 Task: In the  document Mswordfile.docx Insert the command  'Viewing'Email the file to   'softage.10@softage.net', with message attached Time-Sensitive: I kindly ask you to go through the email I've sent as soon as possible. and file type: RTF
Action: Mouse moved to (328, 444)
Screenshot: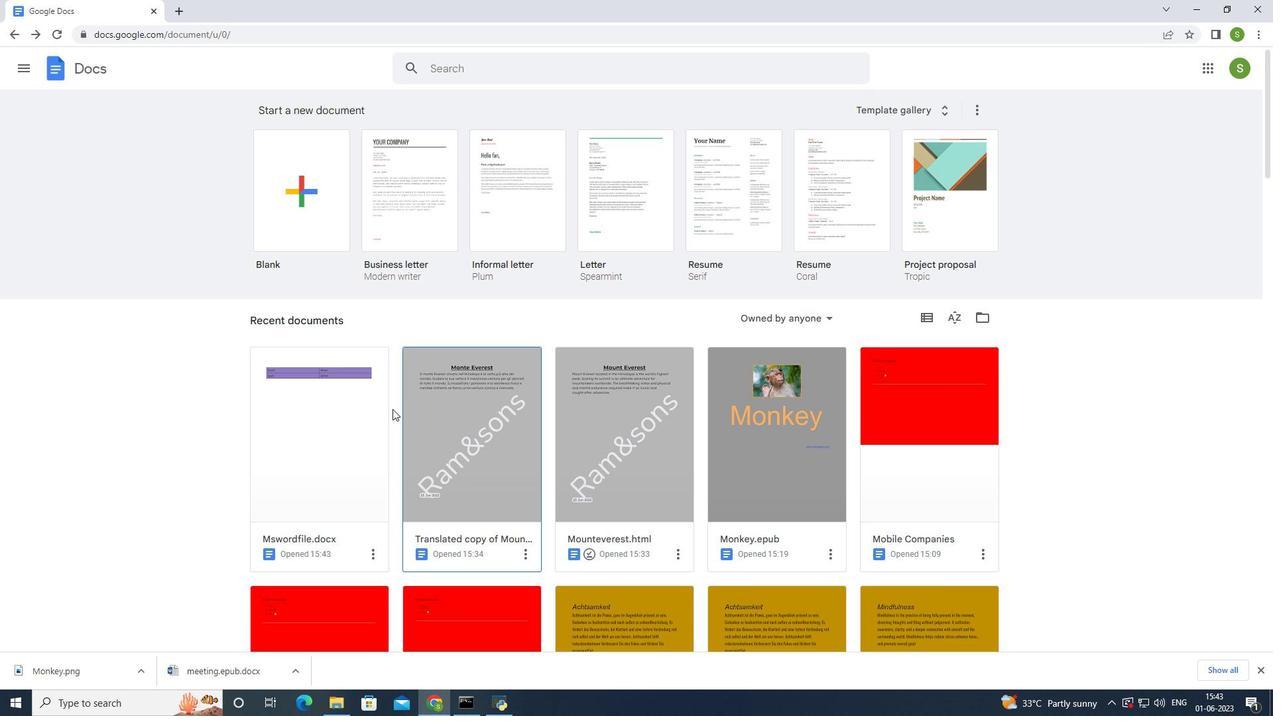 
Action: Mouse pressed left at (328, 444)
Screenshot: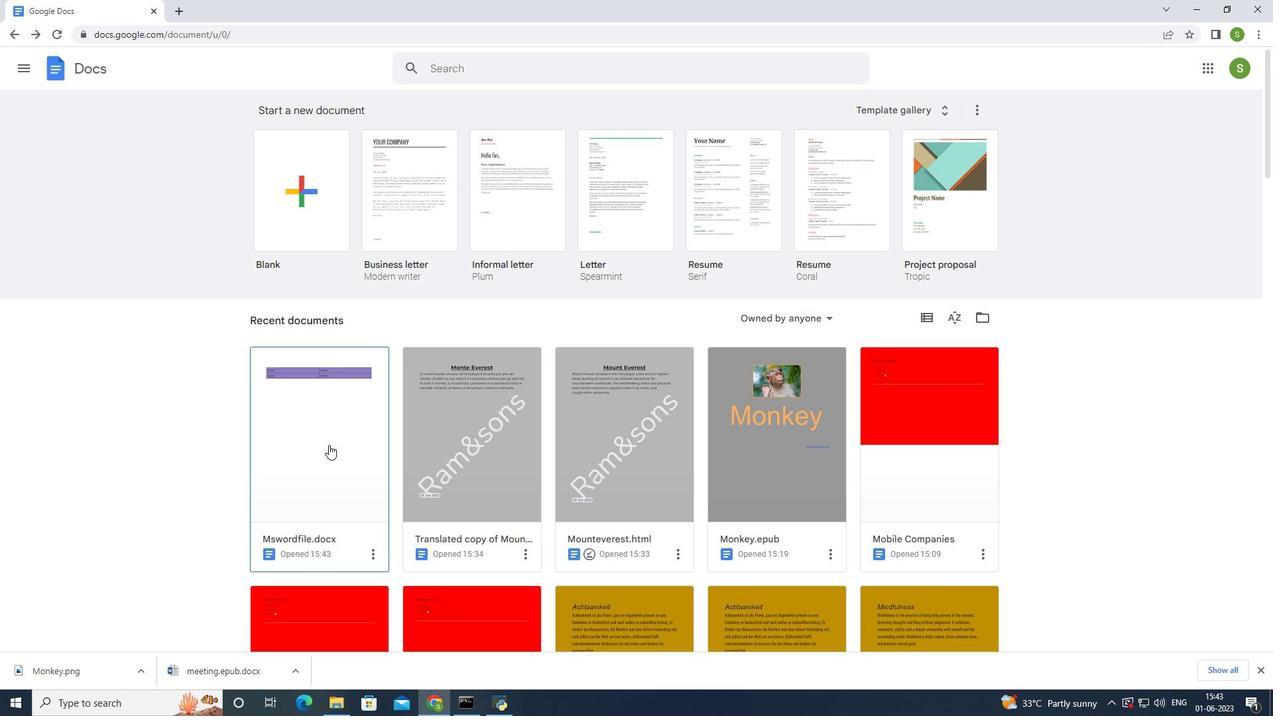 
Action: Mouse moved to (1200, 103)
Screenshot: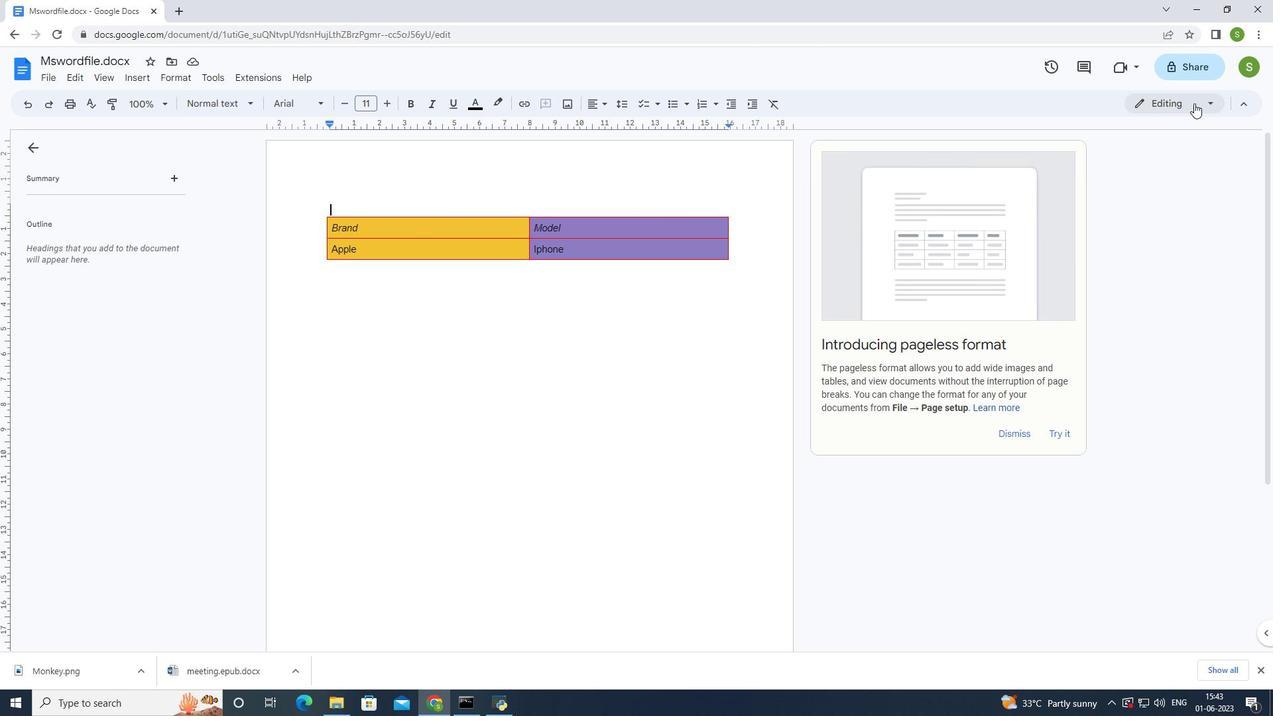 
Action: Mouse pressed left at (1200, 103)
Screenshot: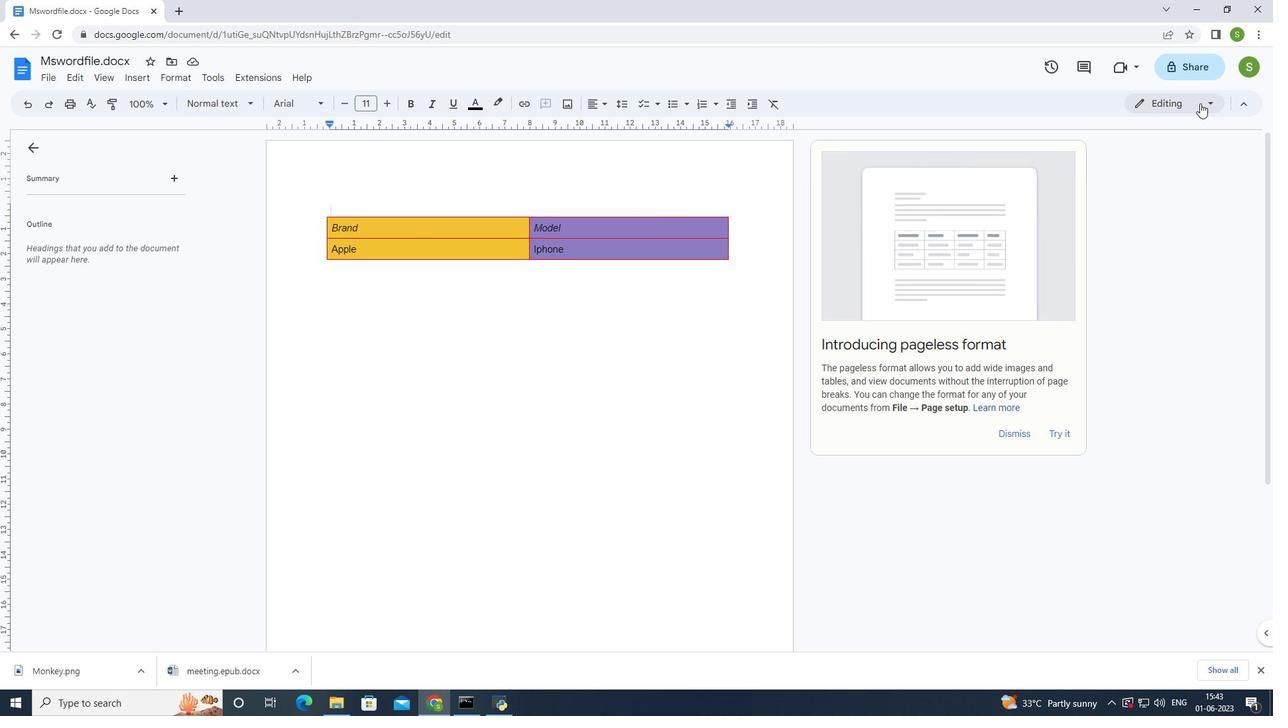 
Action: Mouse moved to (1127, 200)
Screenshot: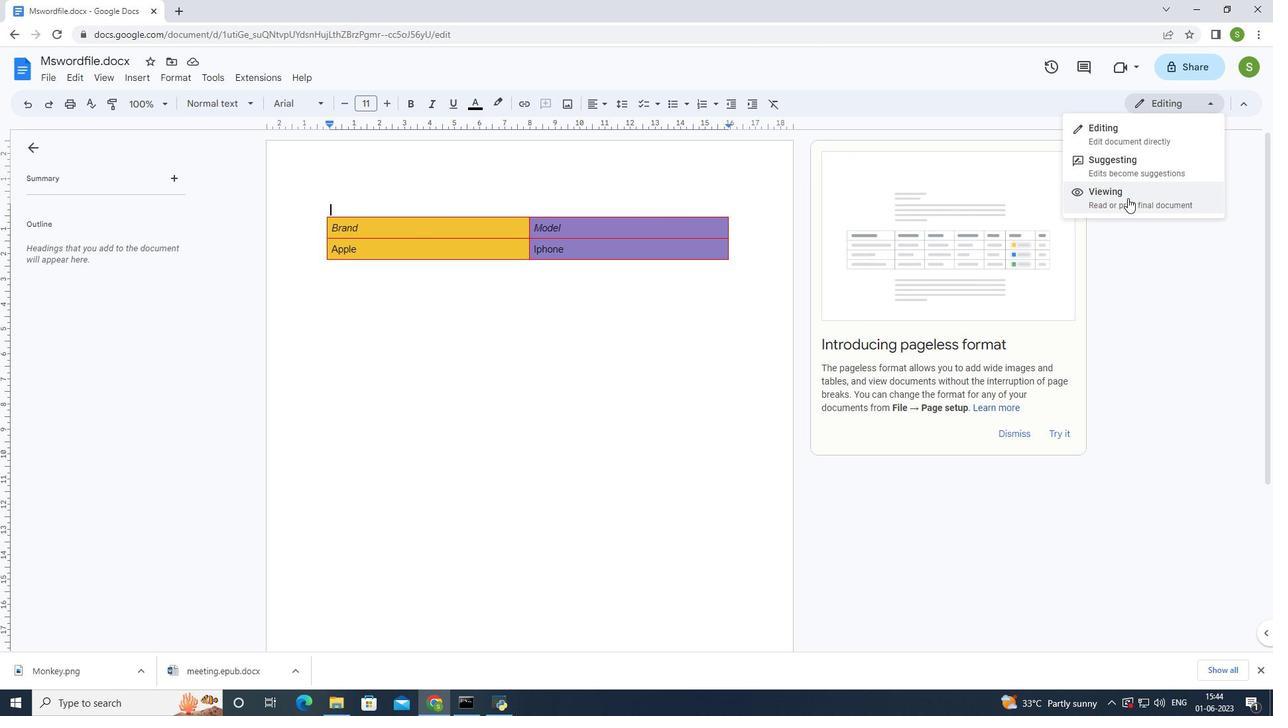 
Action: Mouse pressed left at (1127, 200)
Screenshot: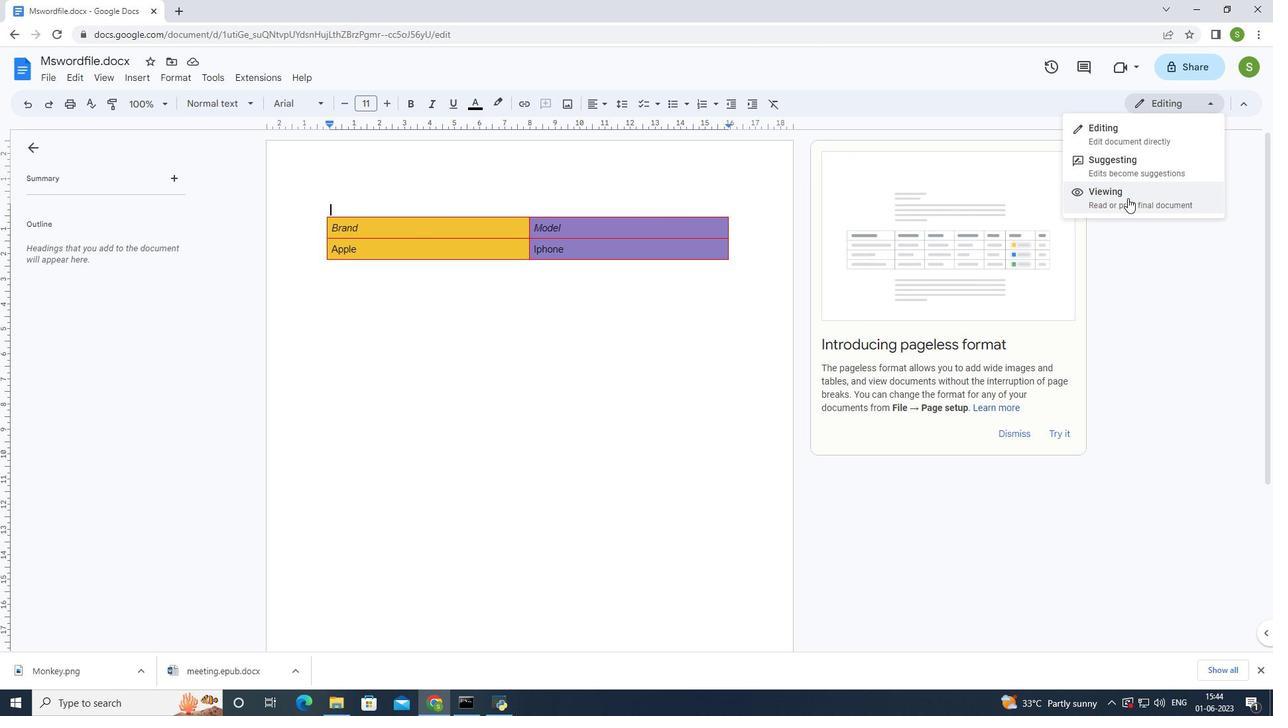 
Action: Mouse moved to (54, 78)
Screenshot: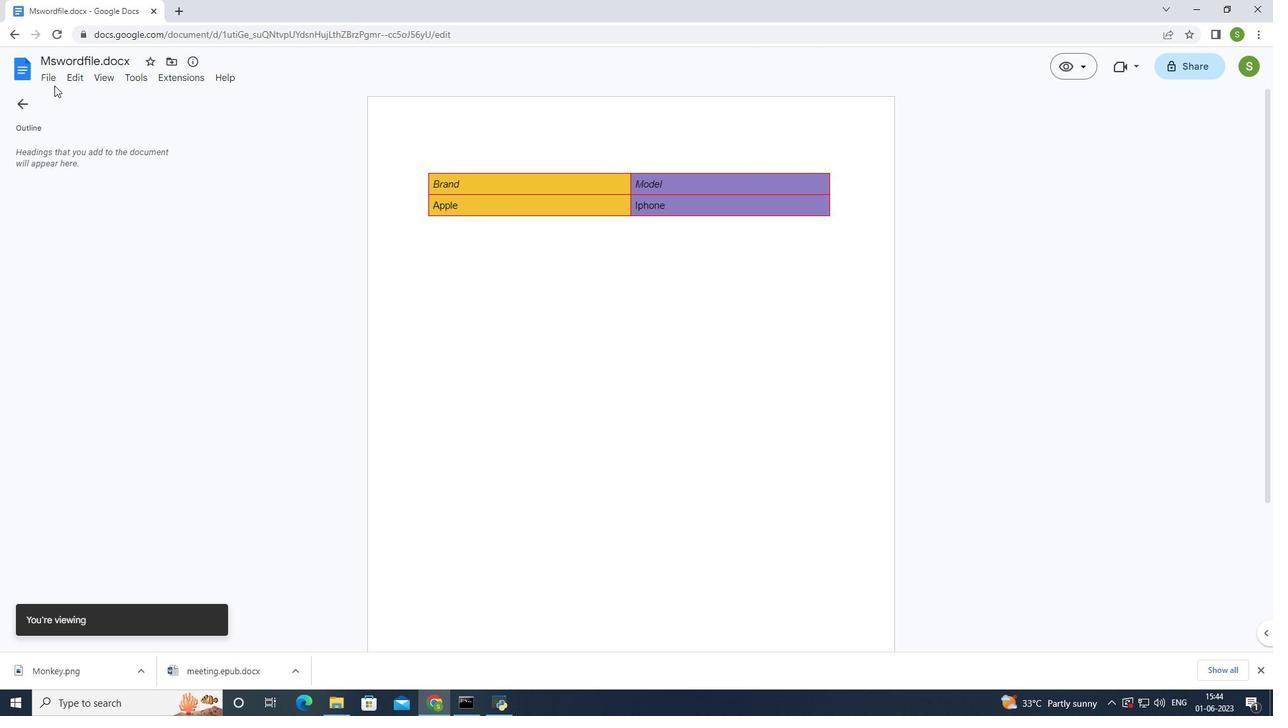 
Action: Mouse pressed left at (54, 78)
Screenshot: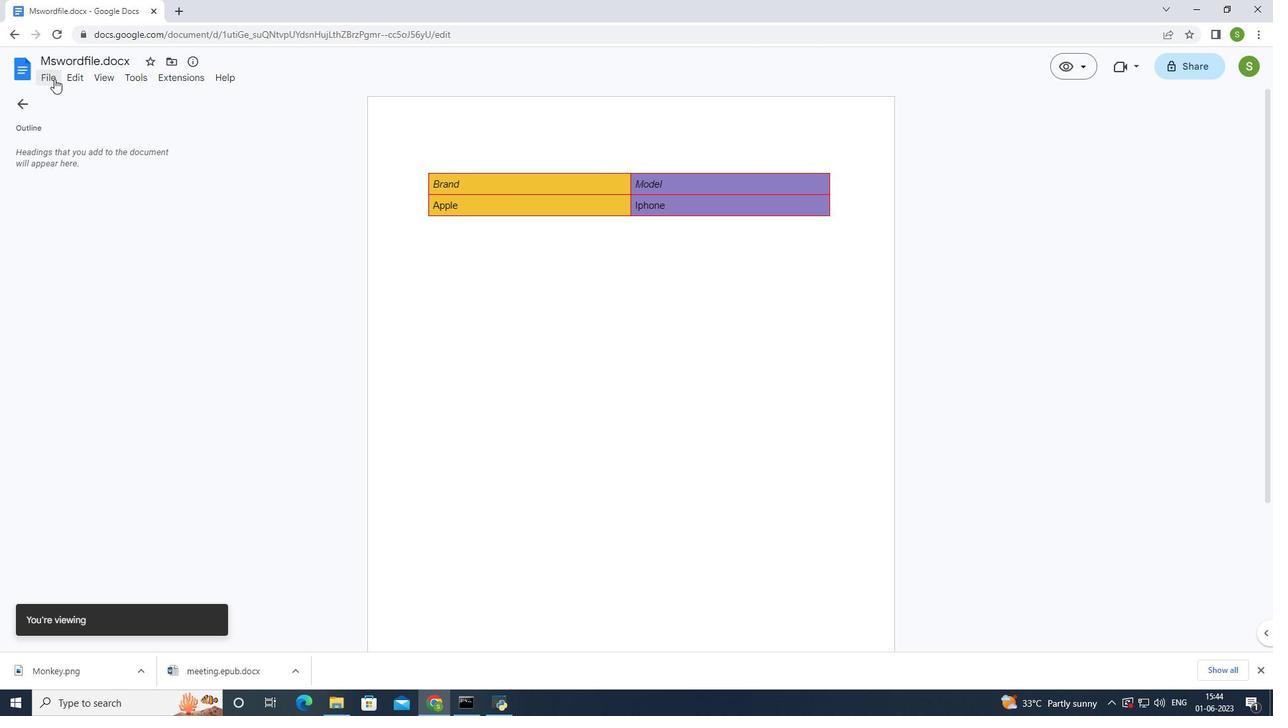 
Action: Mouse moved to (82, 194)
Screenshot: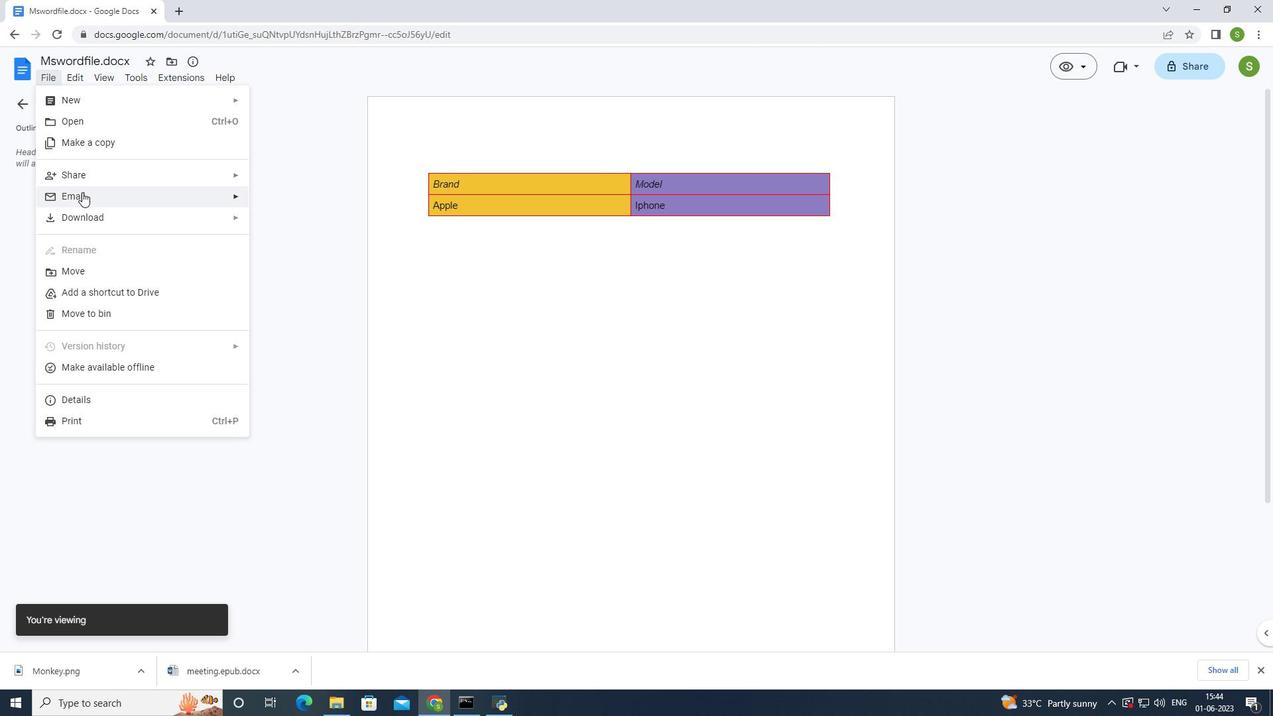 
Action: Mouse pressed left at (82, 194)
Screenshot: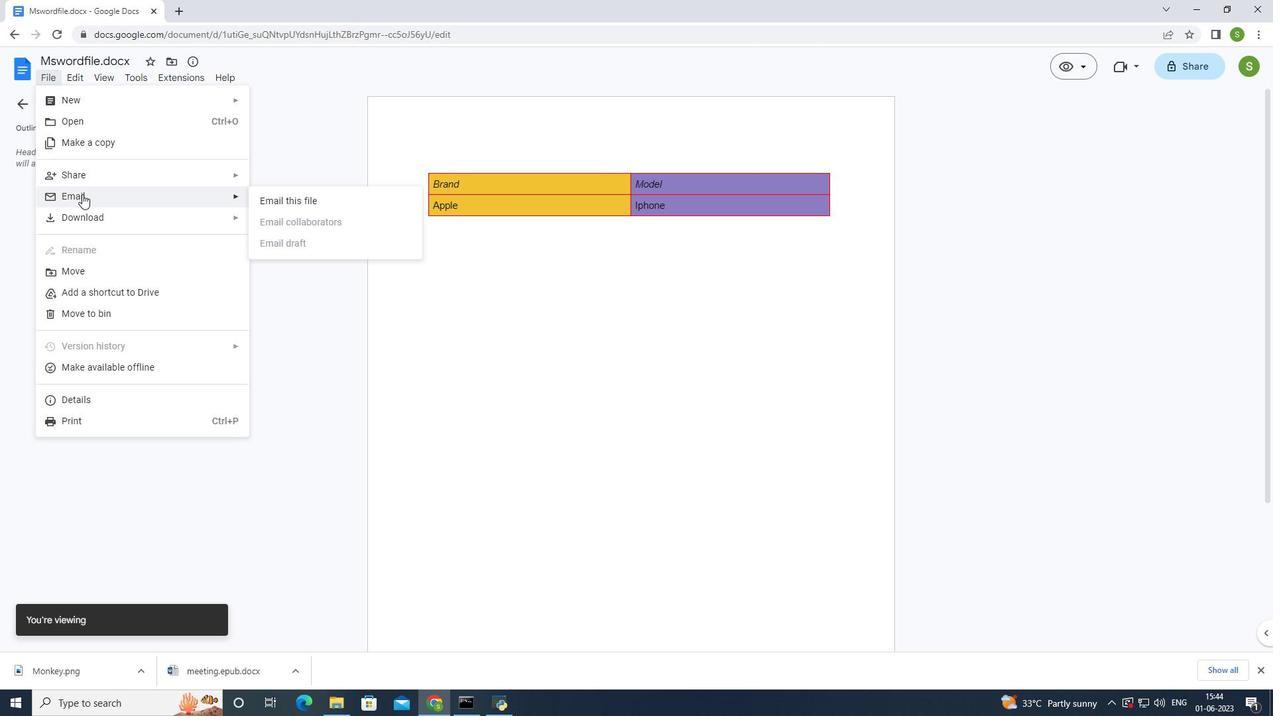
Action: Mouse moved to (283, 197)
Screenshot: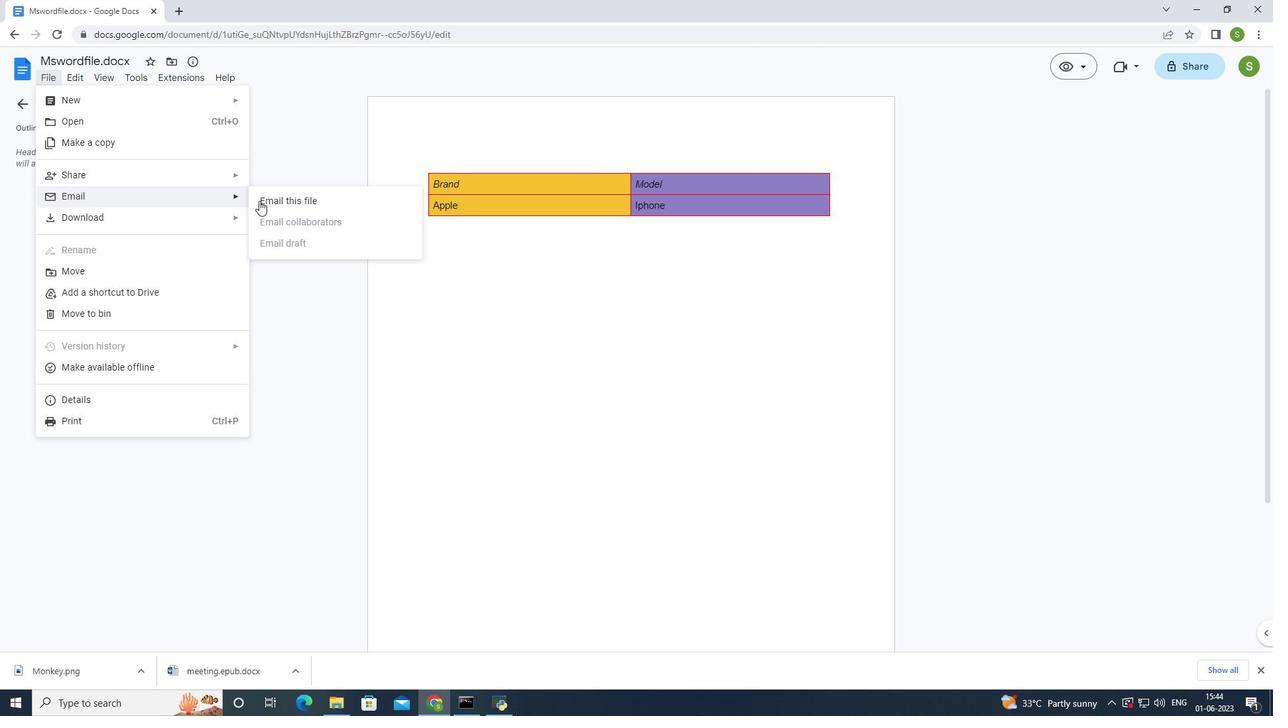 
Action: Mouse pressed left at (283, 197)
Screenshot: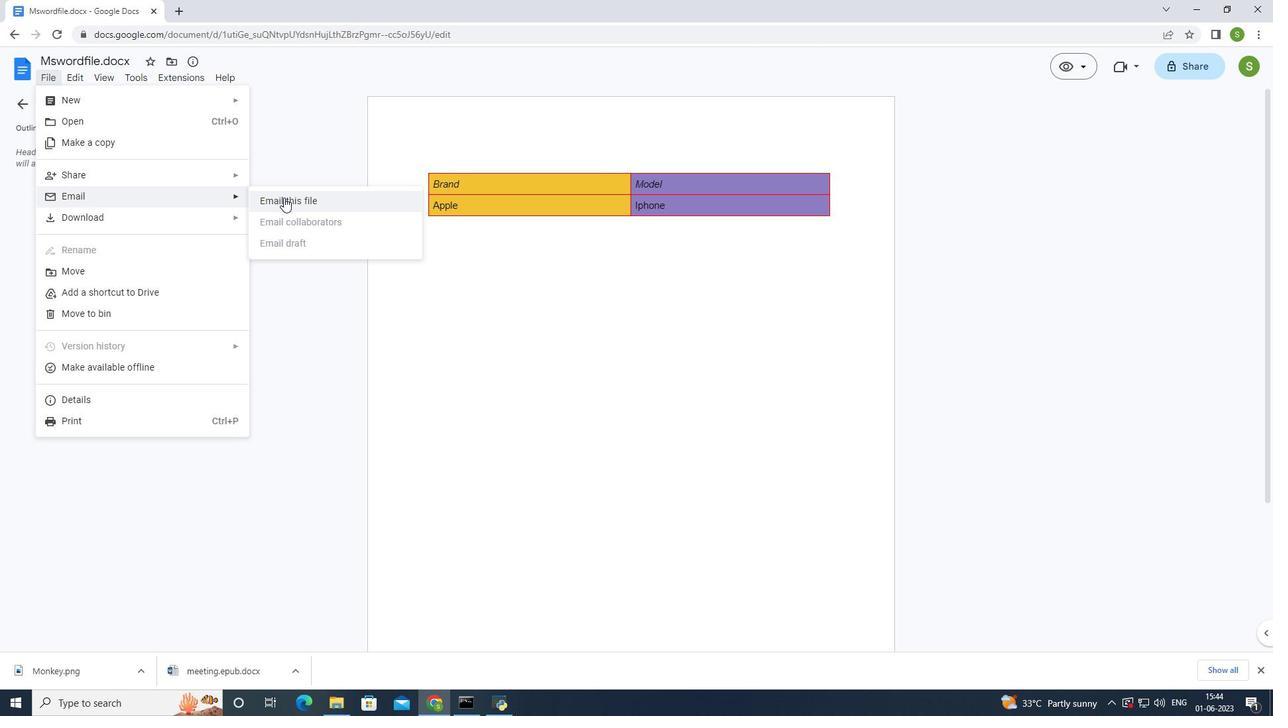 
Action: Mouse moved to (848, 192)
Screenshot: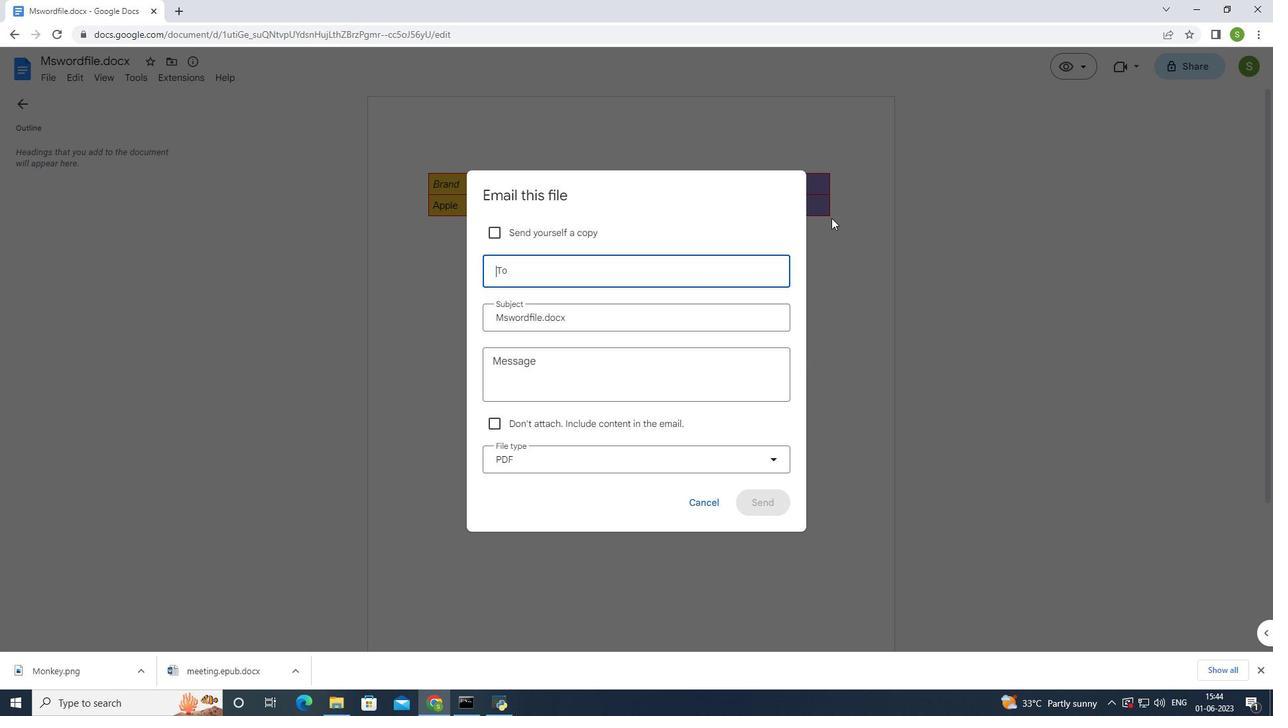 
Action: Key pressed softage.1
Screenshot: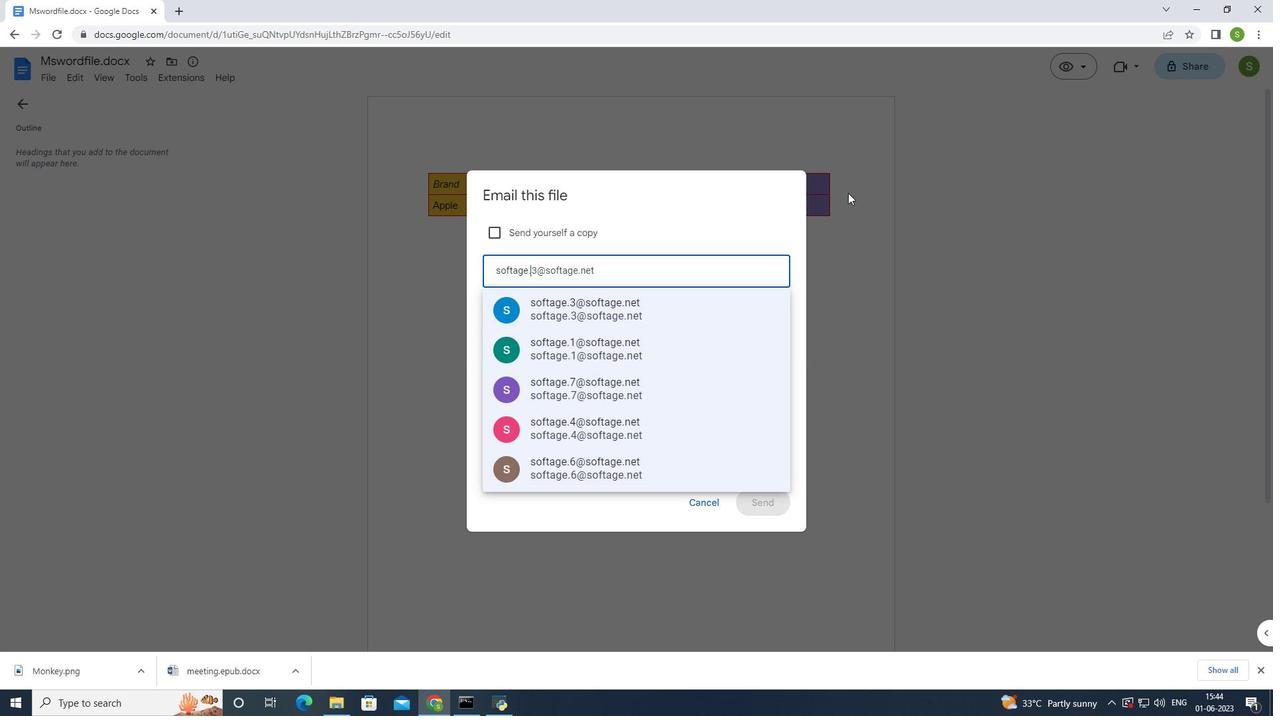 
Action: Mouse moved to (863, 185)
Screenshot: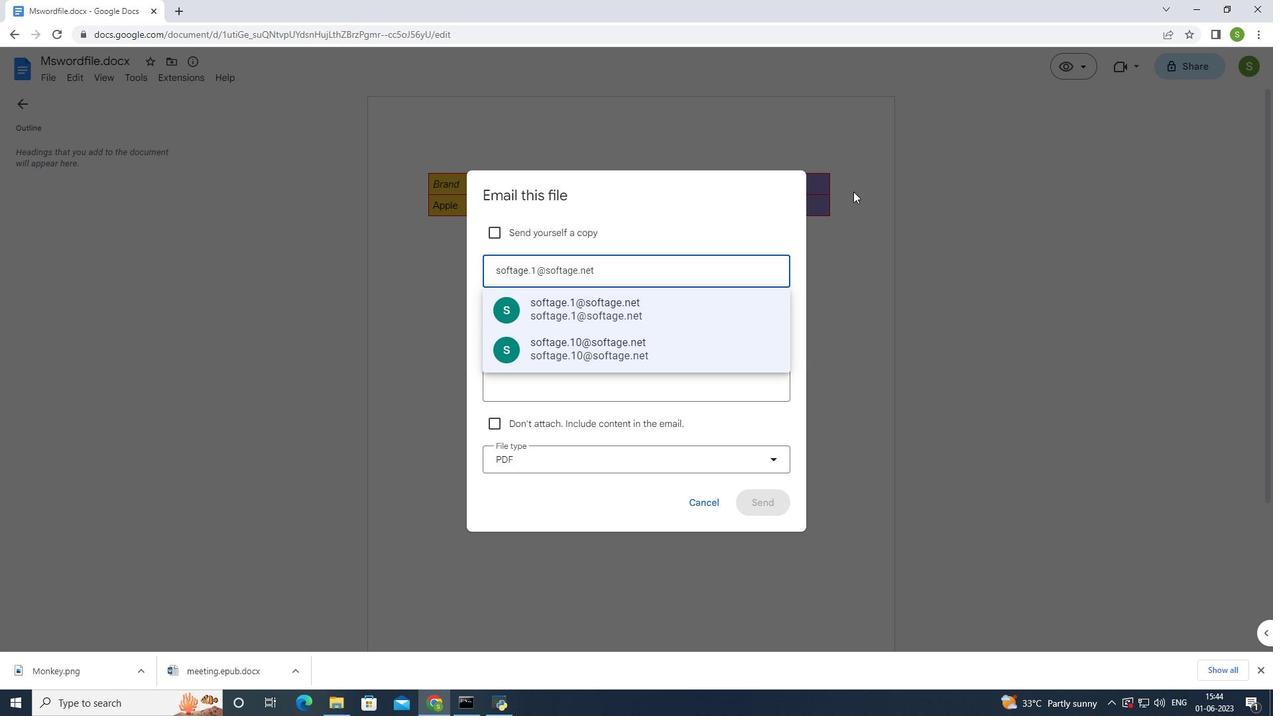 
Action: Key pressed 0<Key.shift>@s
Screenshot: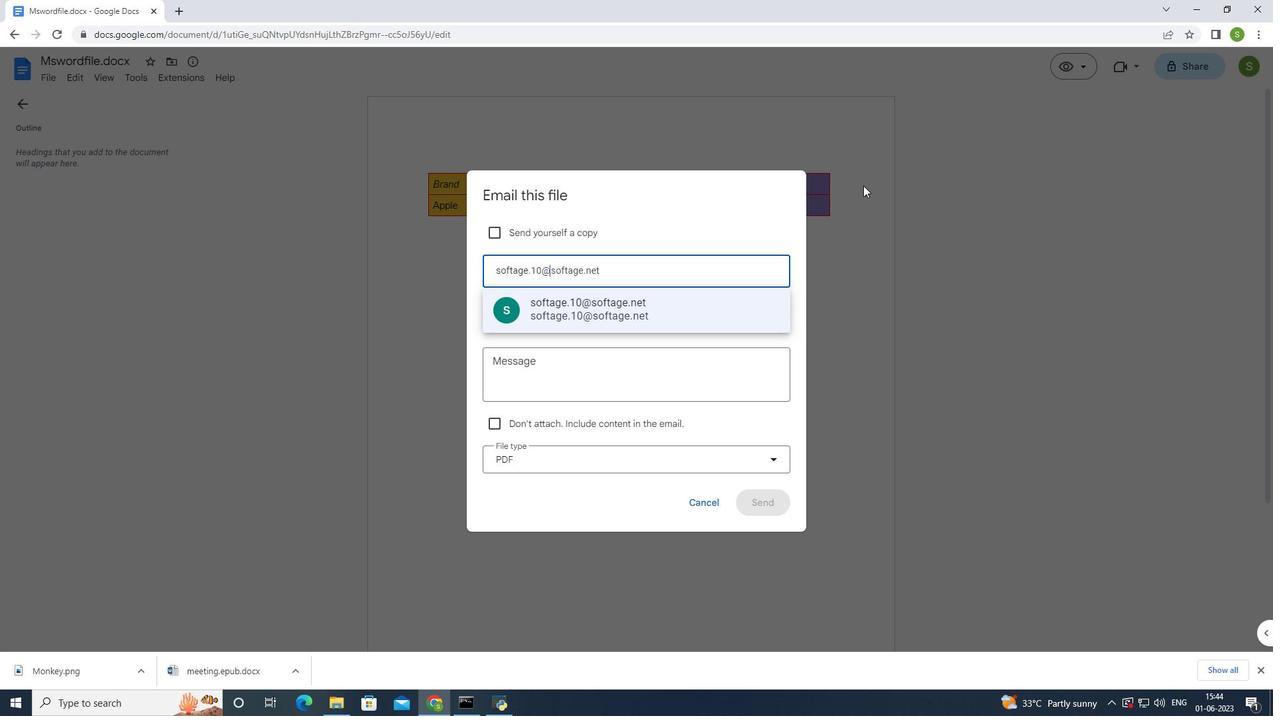 
Action: Mouse moved to (873, 181)
Screenshot: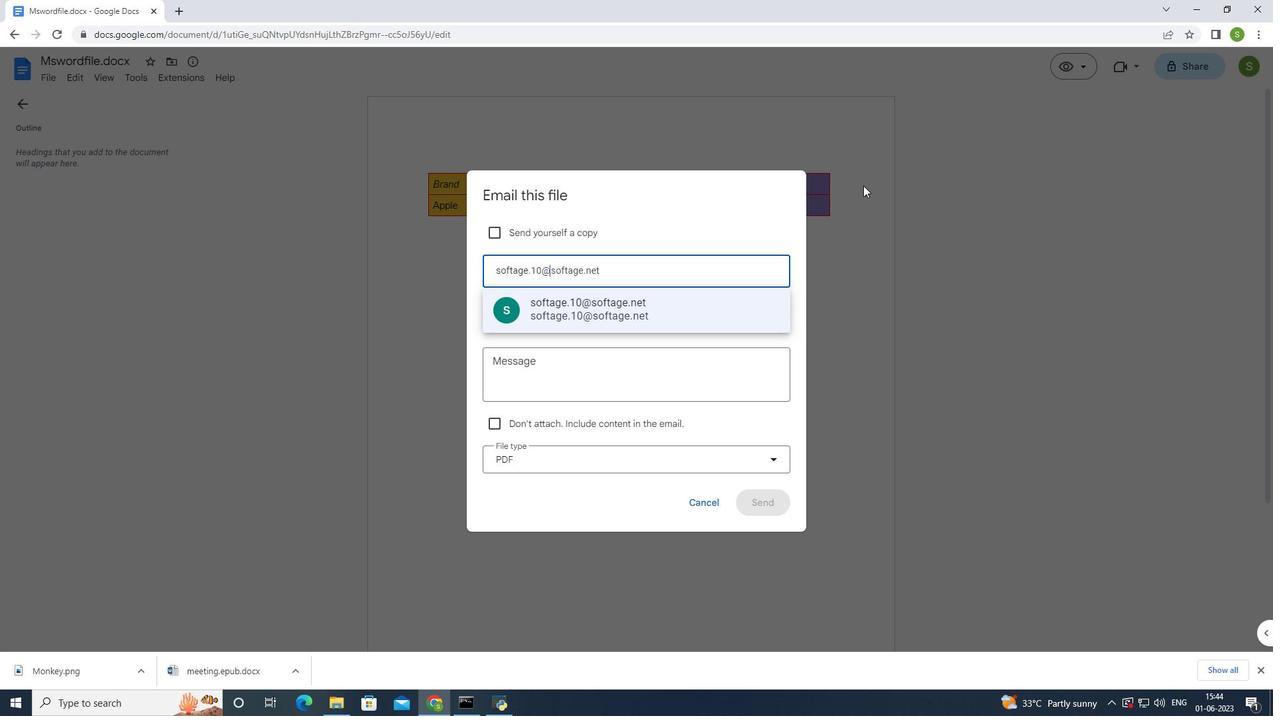 
Action: Key pressed oftage.net
Screenshot: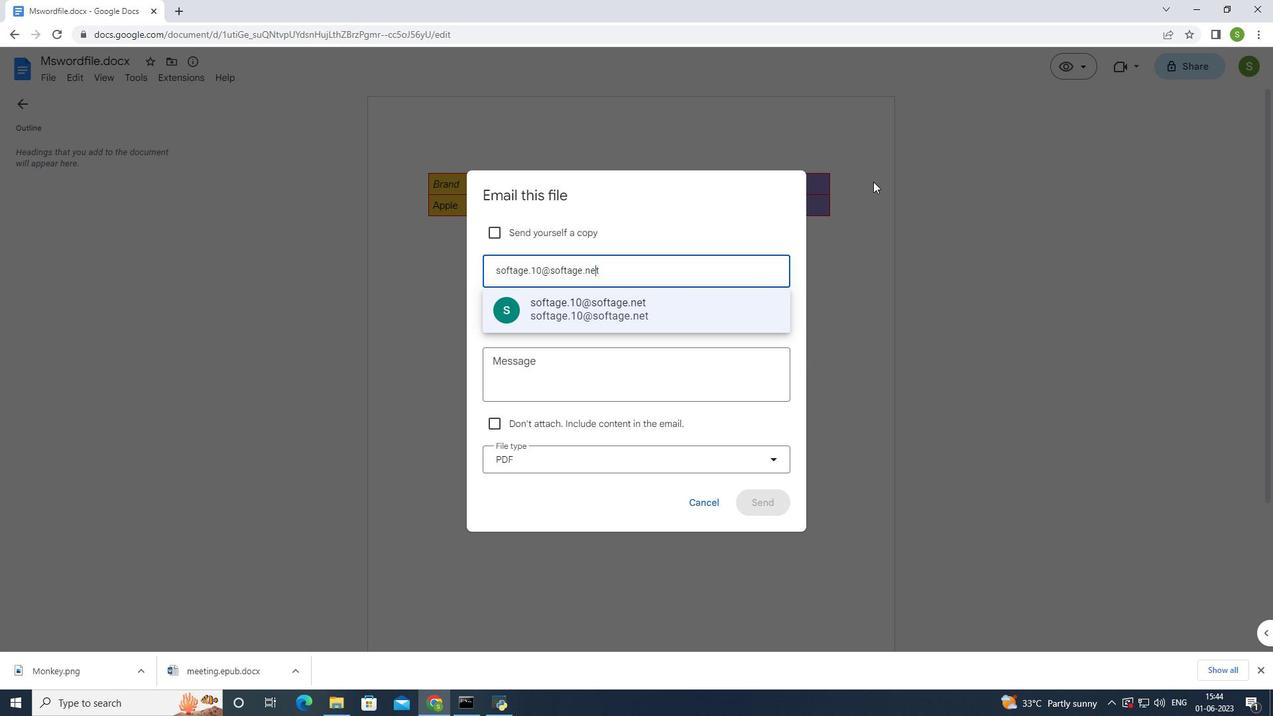 
Action: Mouse moved to (589, 313)
Screenshot: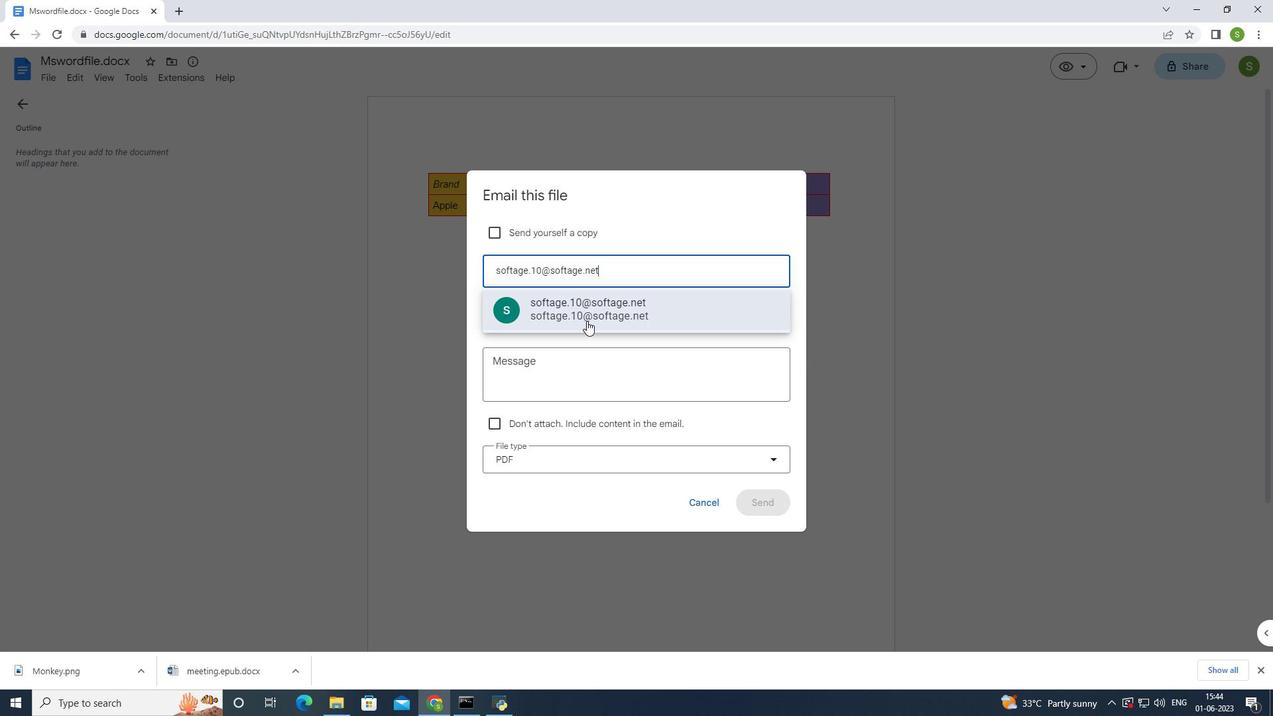 
Action: Mouse pressed left at (589, 313)
Screenshot: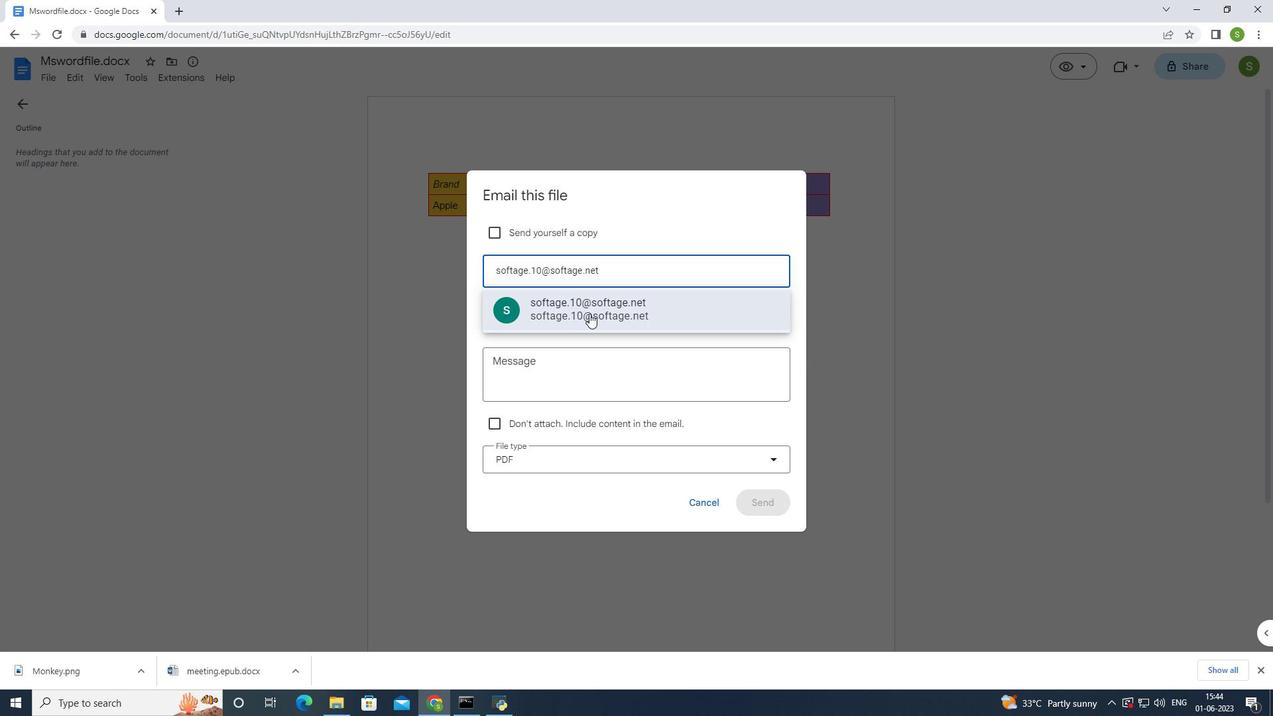 
Action: Mouse moved to (600, 354)
Screenshot: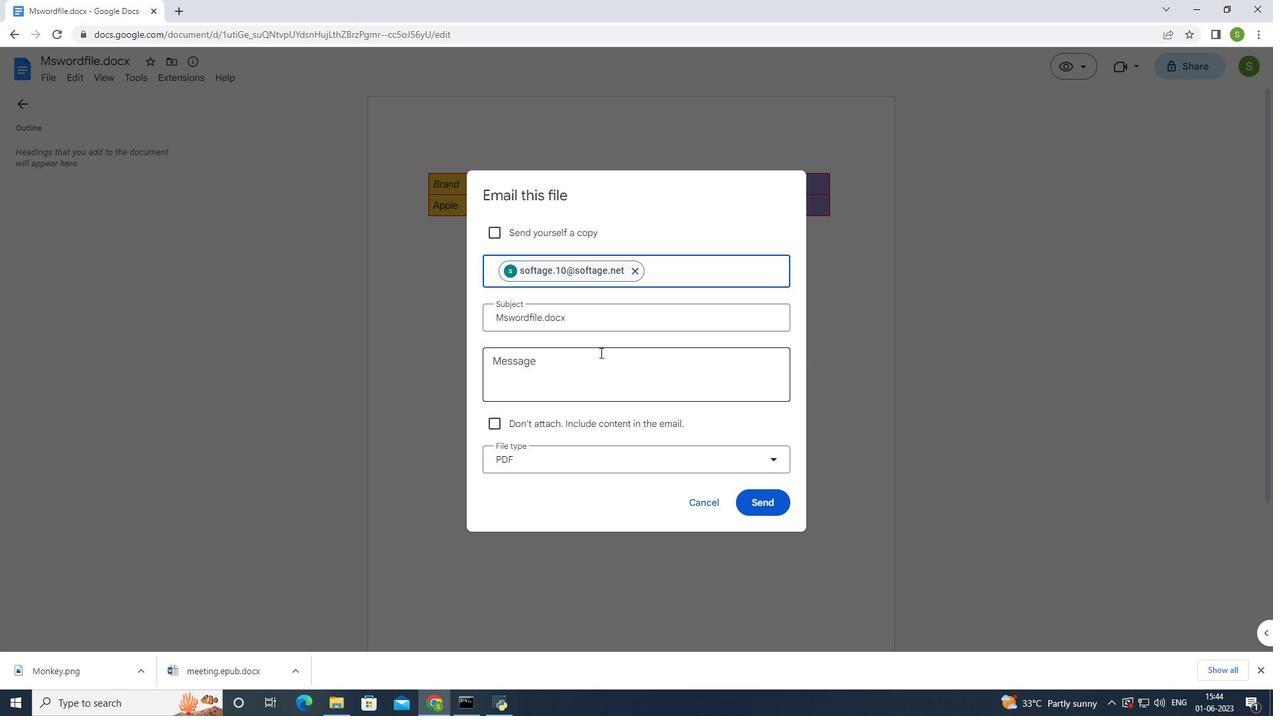 
Action: Mouse pressed left at (600, 354)
Screenshot: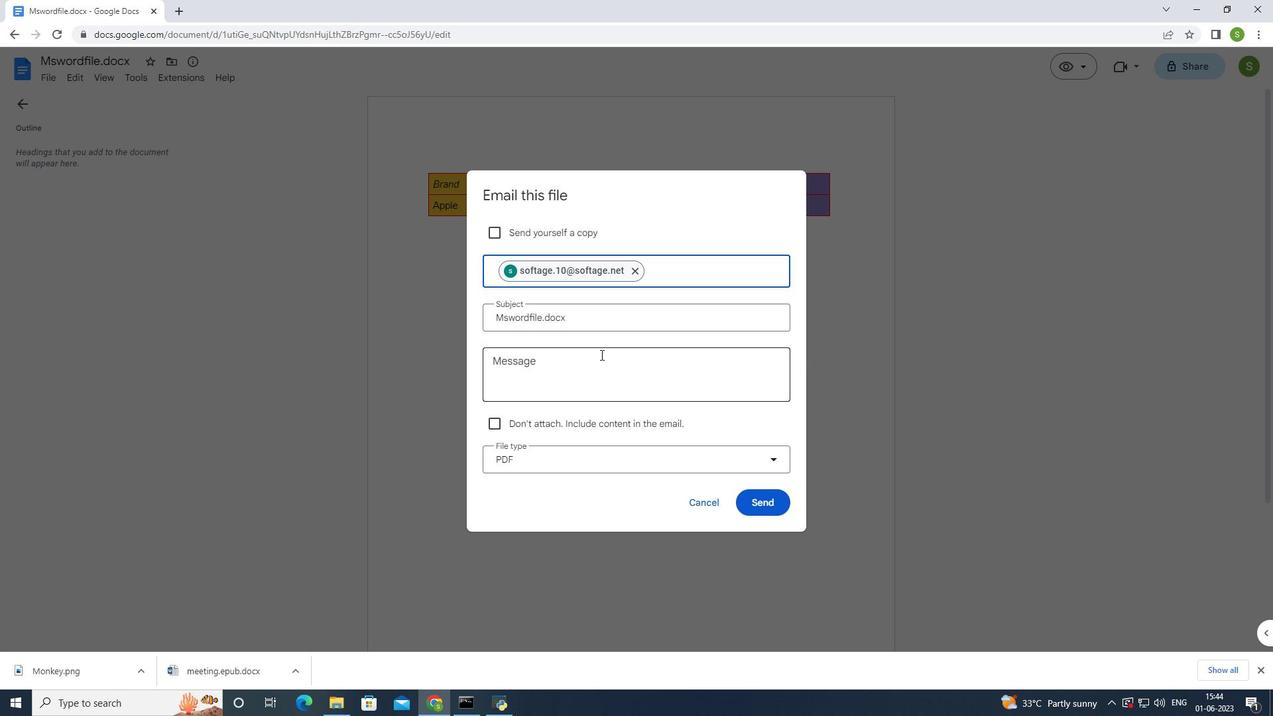 
Action: Mouse moved to (787, 194)
Screenshot: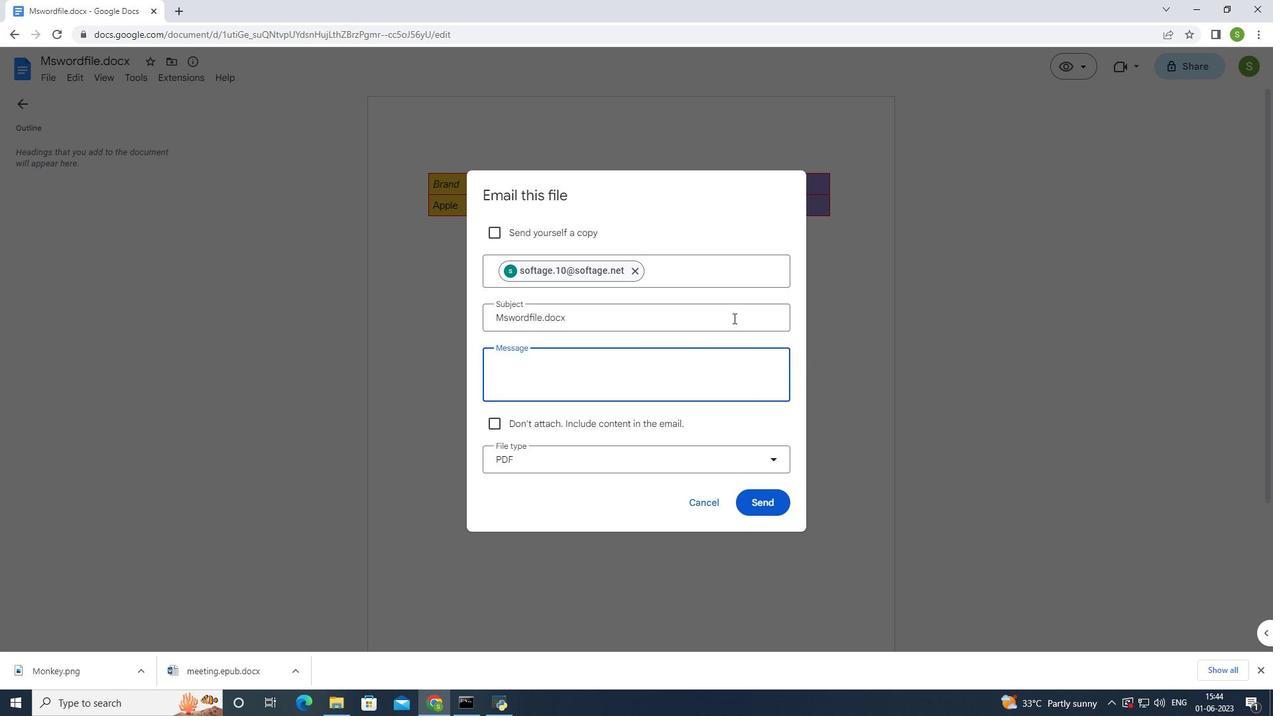
Action: Key pressed <Key.shift><Key.shift><Key.shift><Key.shift><Key.shift><Key.shift><Key.shift>I<Key.space>kindly<Key.space>ask<Key.space>you<Key.space>to<Key.space>go<Key.space>through<Key.space>the<Key.space>email<Key.space><Key.shift>I've<Key.space>sent<Key.space>as<Key.space>soon<Key.space>as<Key.space>possible.
Screenshot: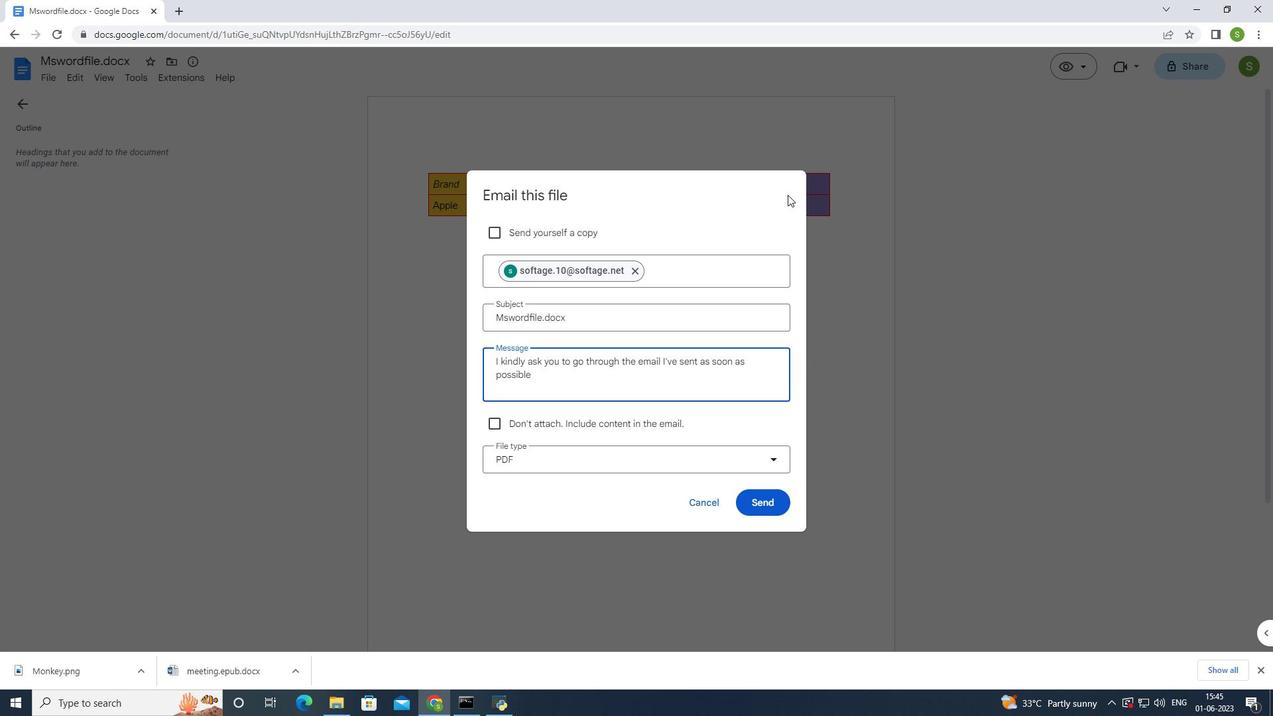 
Action: Mouse moved to (657, 466)
Screenshot: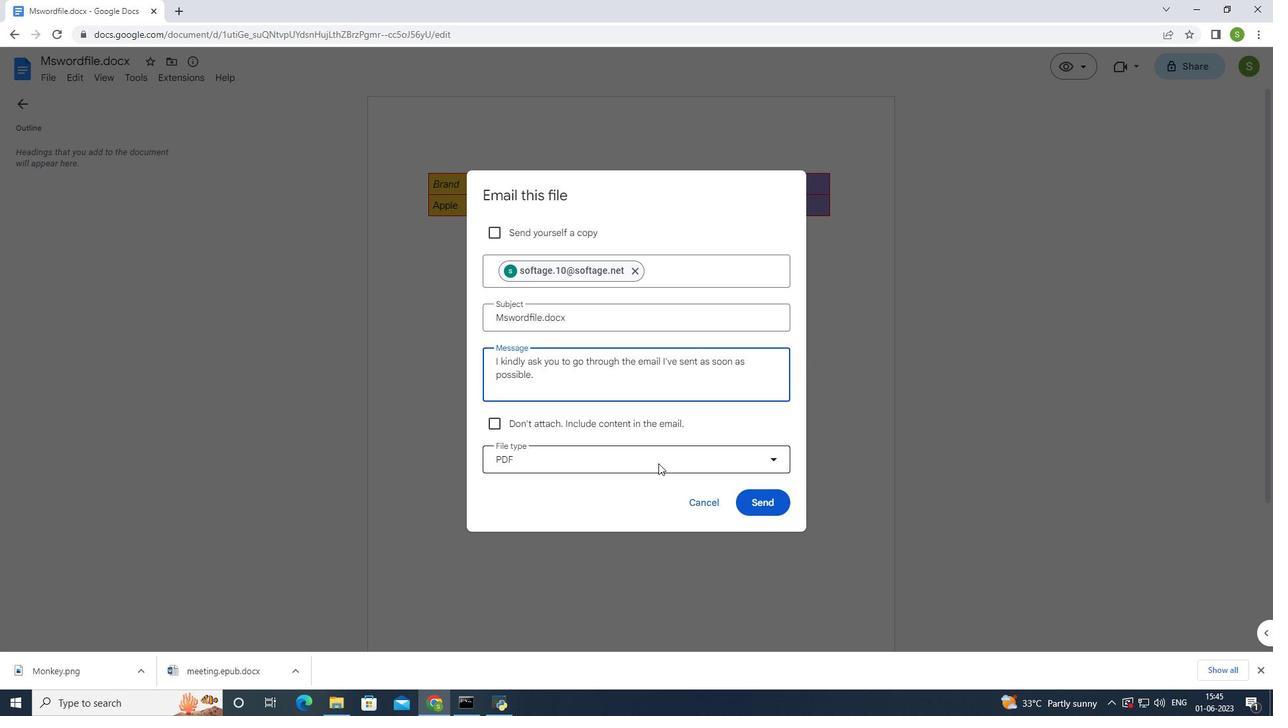 
Action: Mouse pressed left at (657, 466)
Screenshot: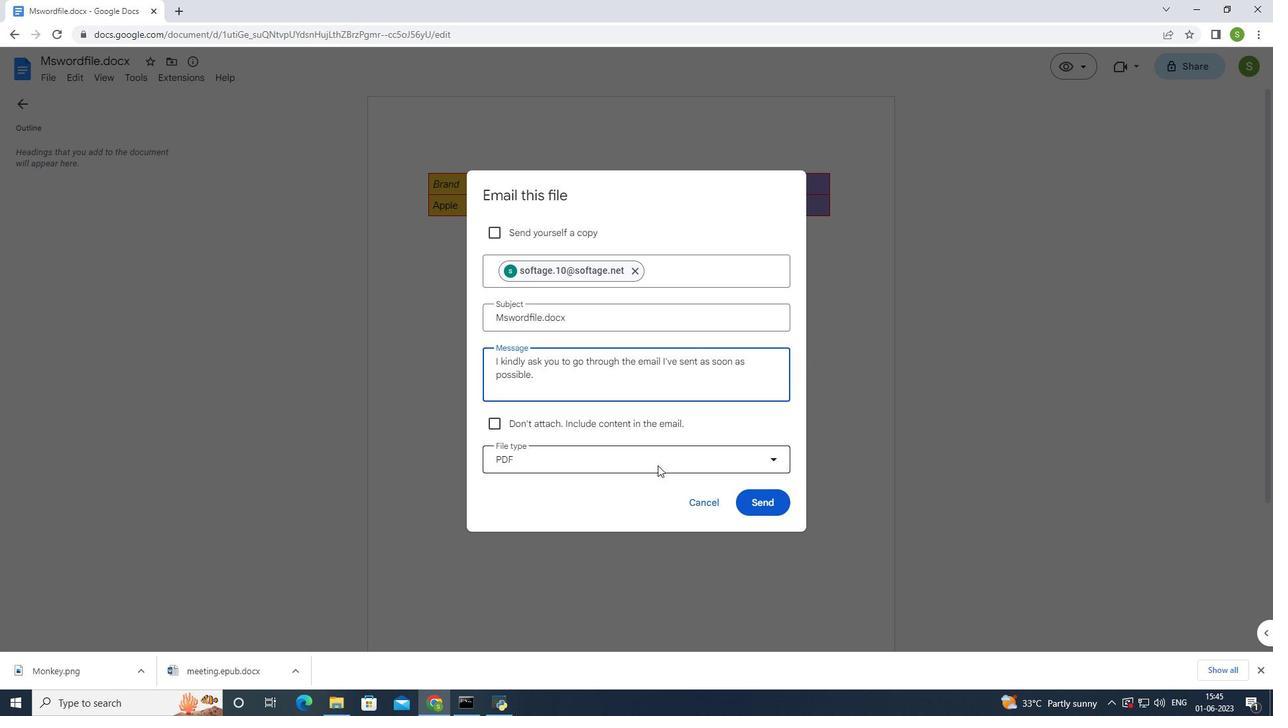 
Action: Mouse moved to (656, 503)
Screenshot: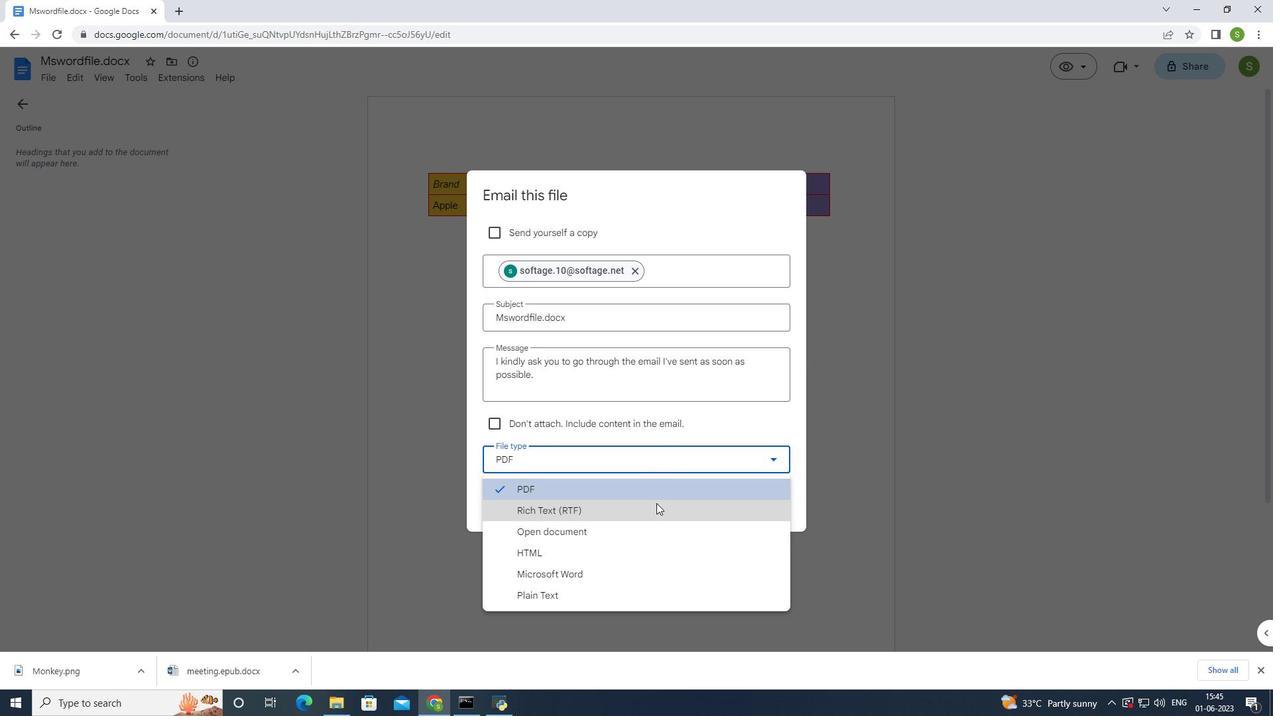 
Action: Mouse pressed left at (656, 503)
Screenshot: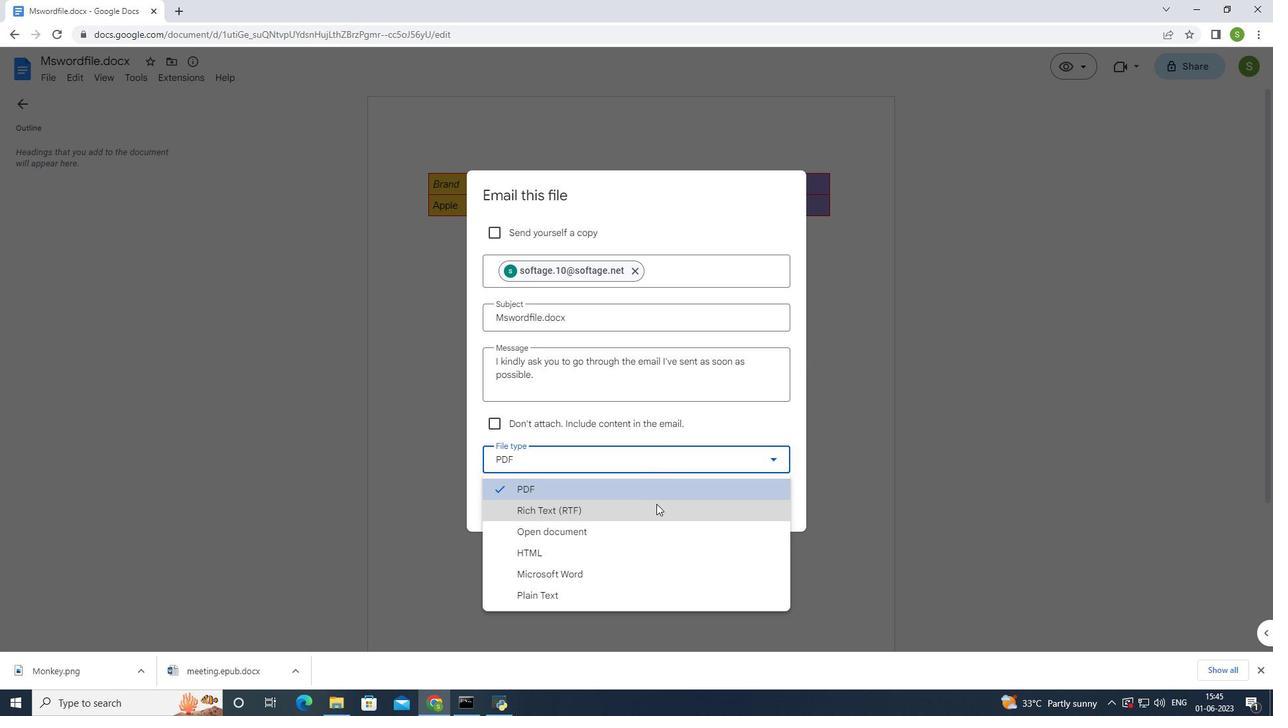 
Action: Mouse moved to (779, 498)
Screenshot: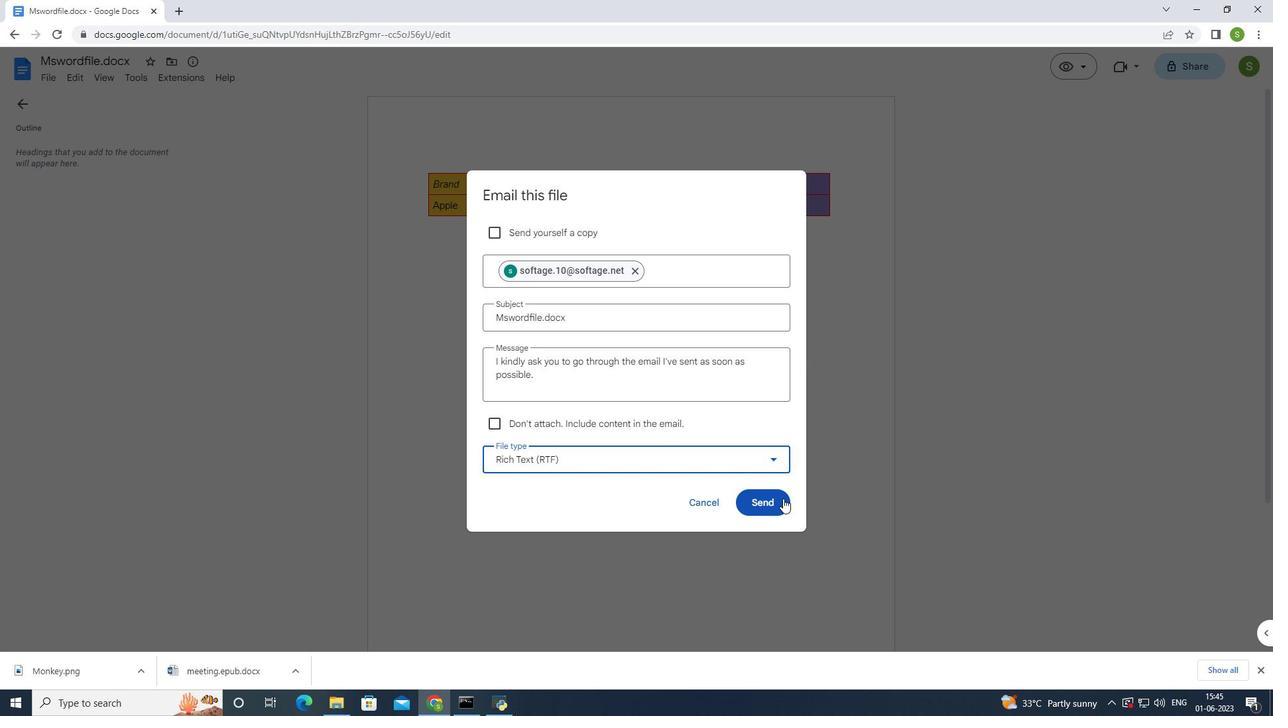 
Action: Mouse pressed left at (779, 498)
Screenshot: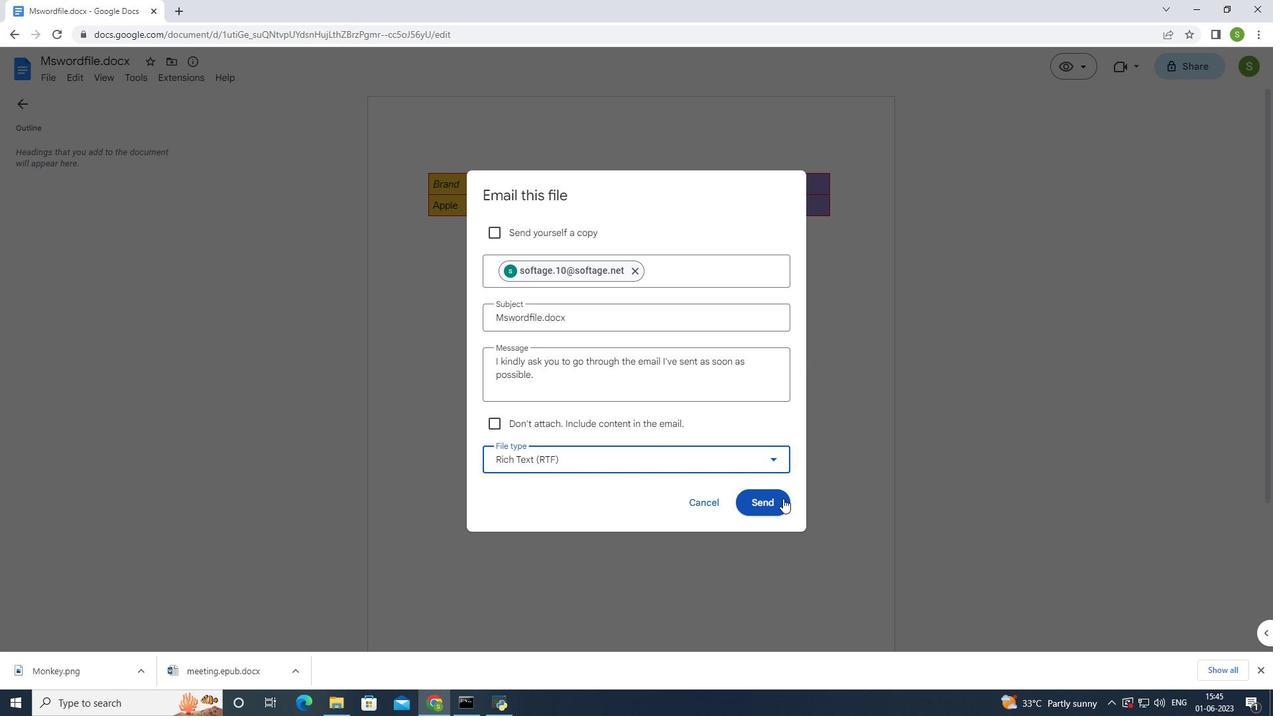 
Action: Mouse moved to (797, 404)
Screenshot: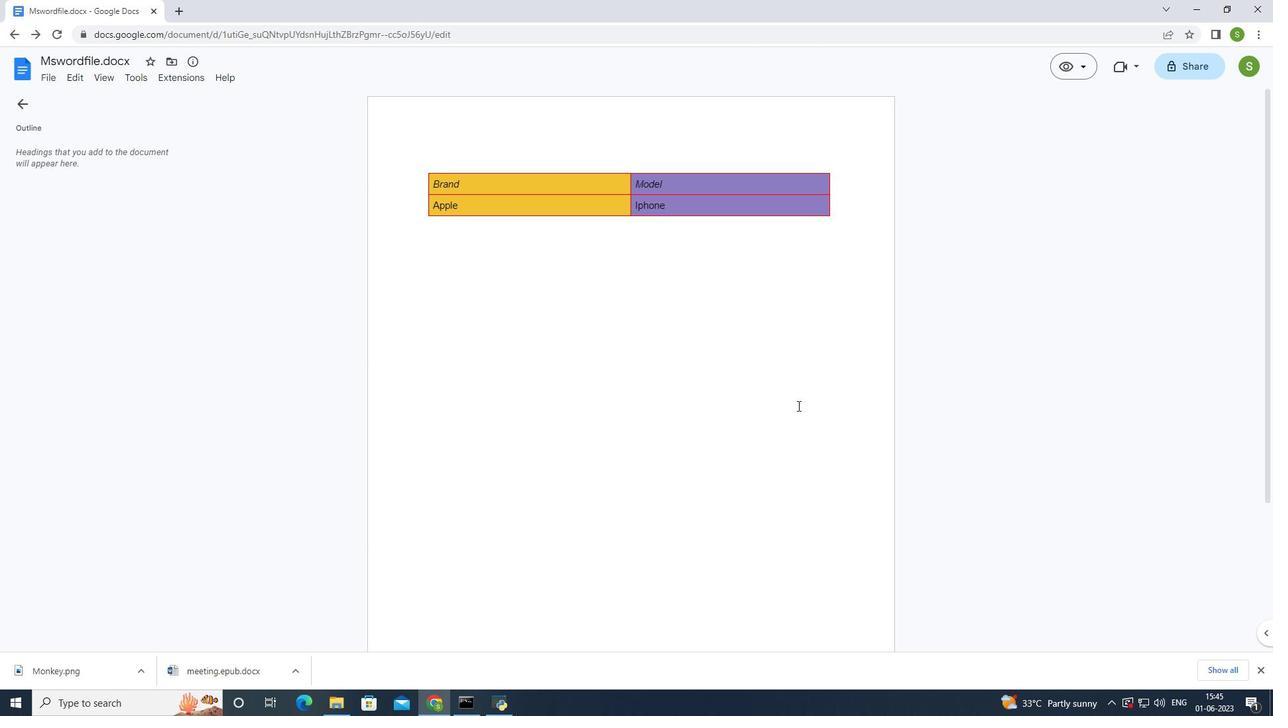 
